 Task: Create List Landing Pages in Board Newsletter Design to Workspace Digital Product Management. Create List Home Page in Board Customer Journey Optimization to Workspace Digital Product Management. Create List About Page in Board Product Launch Strategy and Execution to Workspace Digital Product Management
Action: Mouse moved to (186, 113)
Screenshot: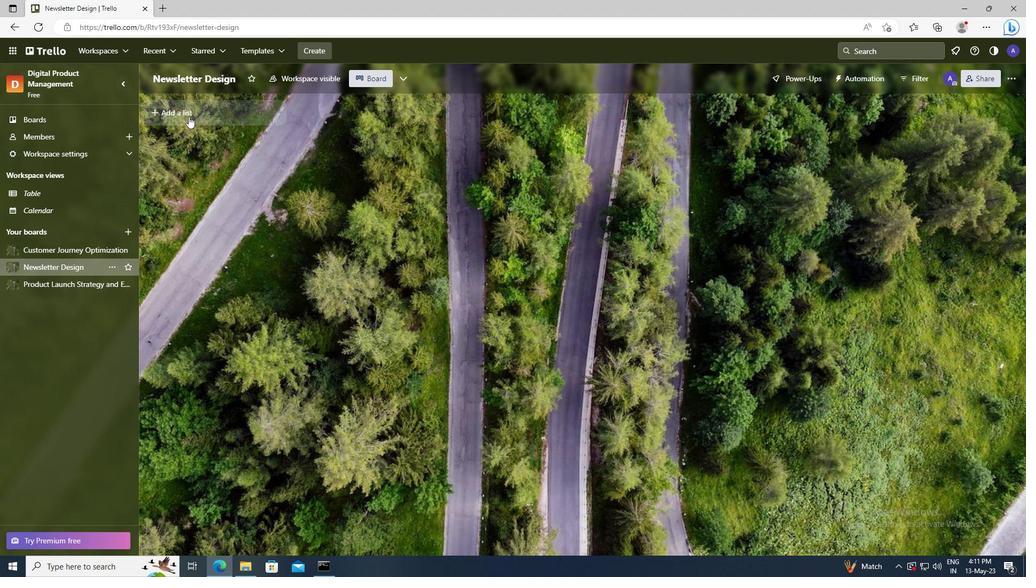 
Action: Mouse pressed left at (186, 113)
Screenshot: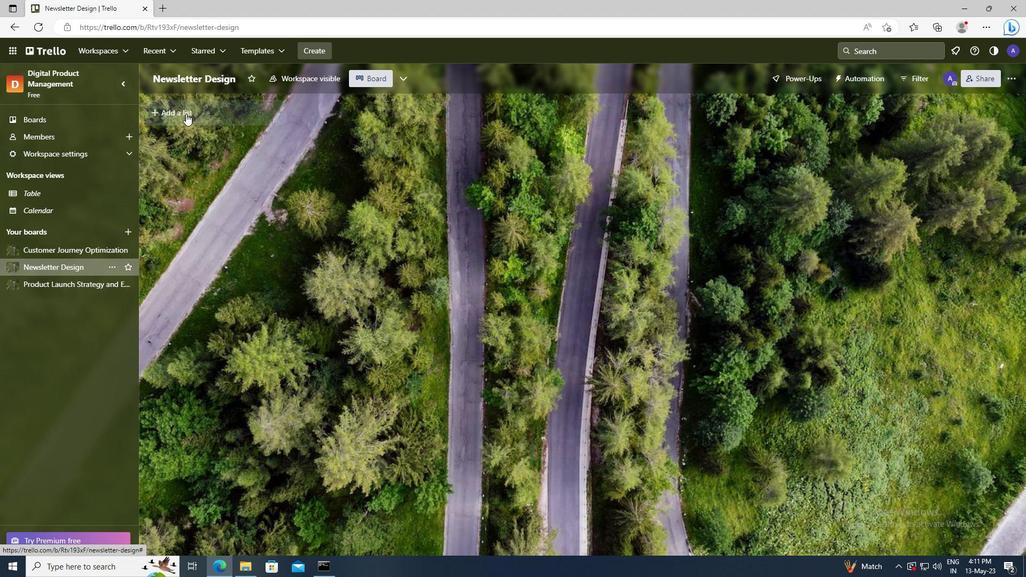 
Action: Key pressed <Key.shift>LANDING<Key.space><Key.shift>PAGES
Screenshot: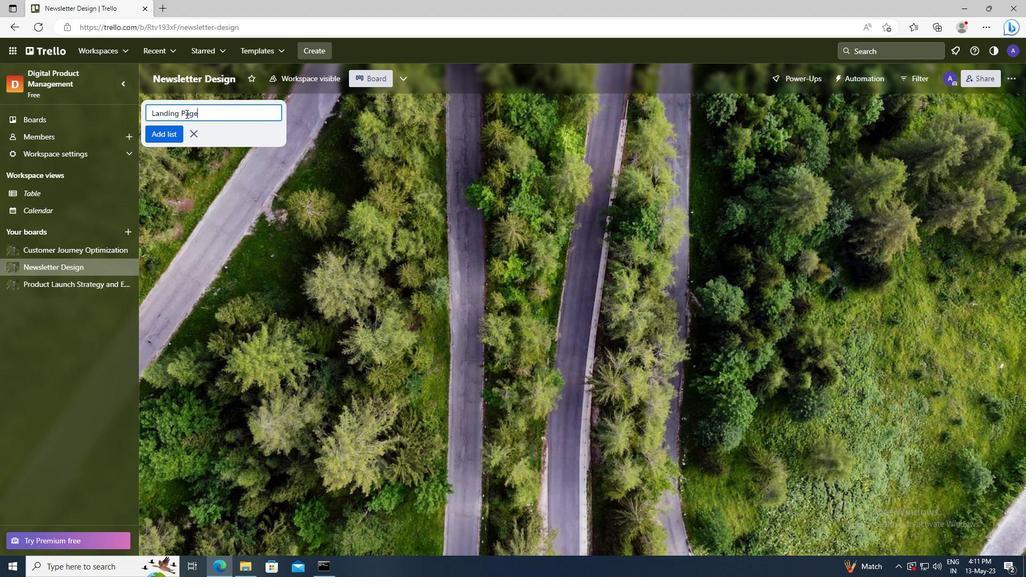 
Action: Mouse moved to (166, 133)
Screenshot: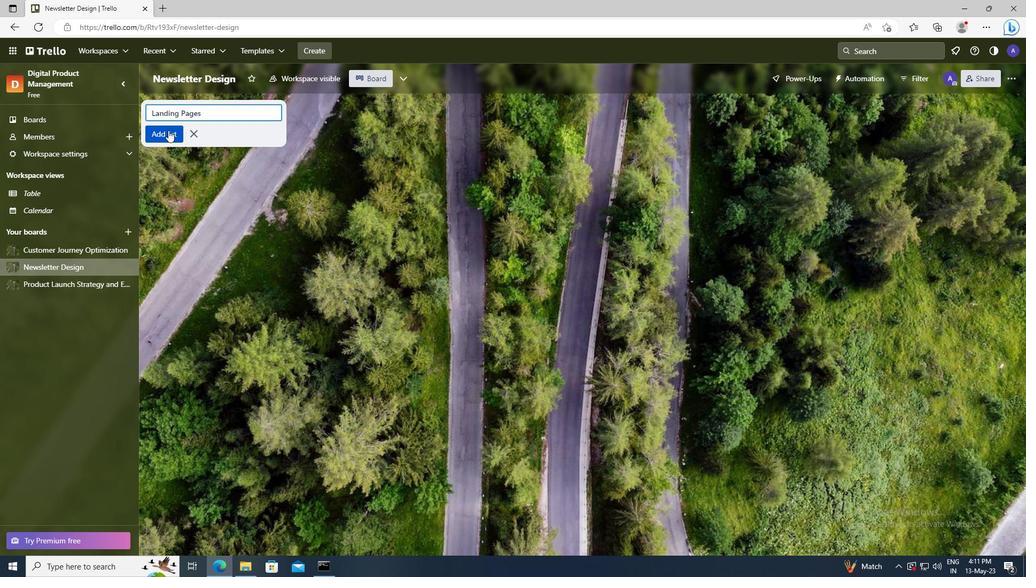 
Action: Mouse pressed left at (166, 133)
Screenshot: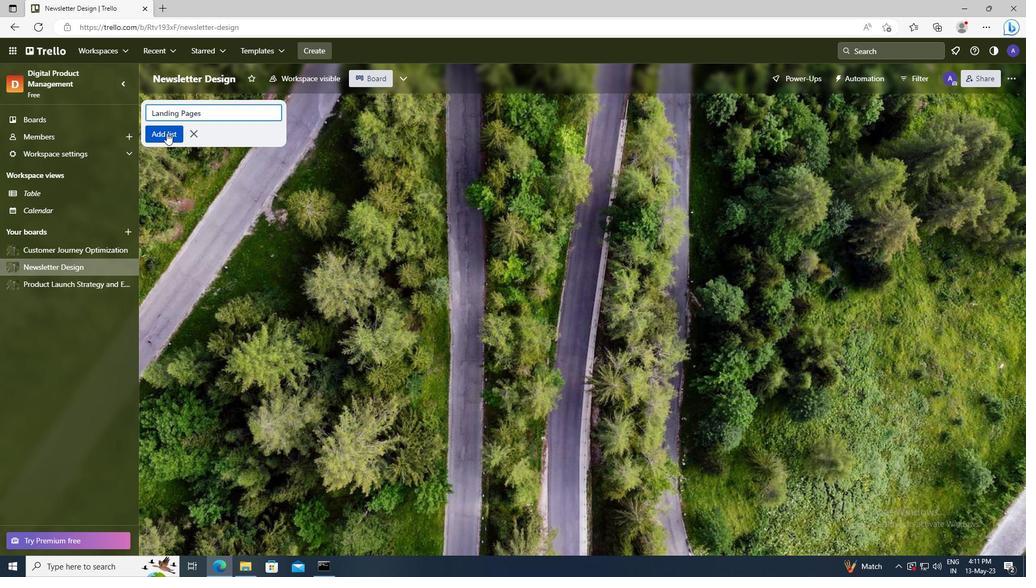
Action: Mouse moved to (94, 250)
Screenshot: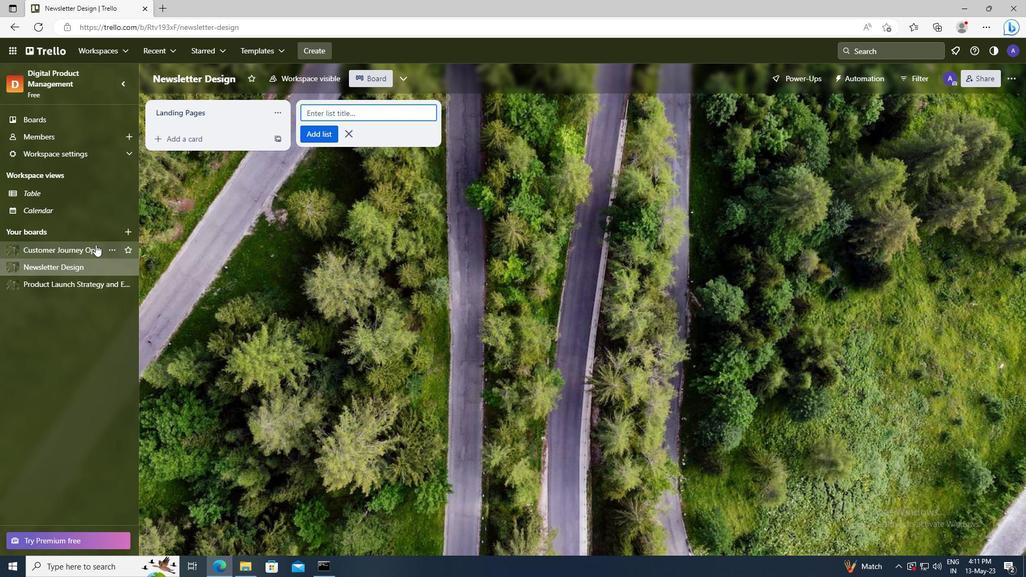 
Action: Mouse pressed left at (94, 250)
Screenshot: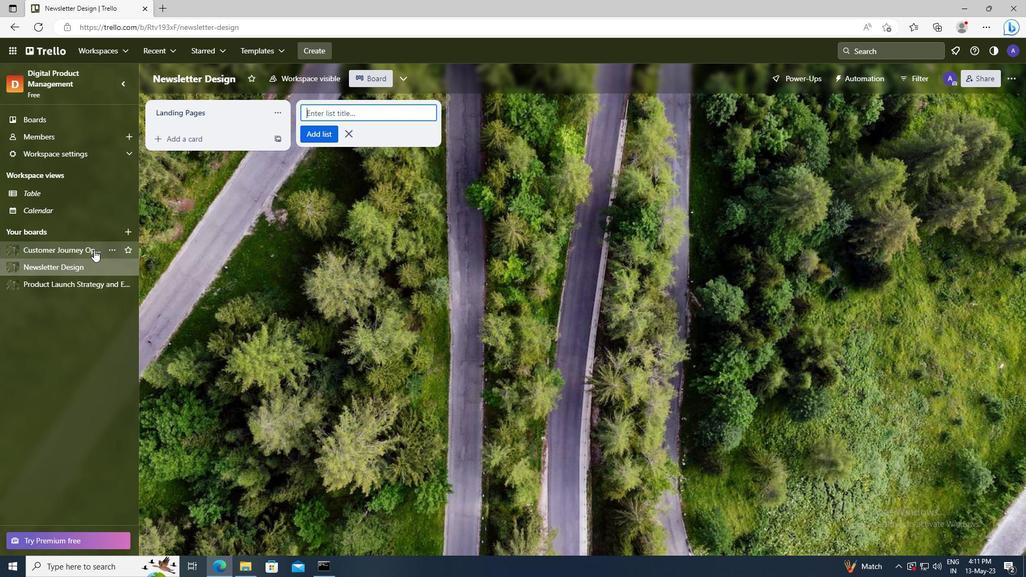 
Action: Mouse moved to (182, 114)
Screenshot: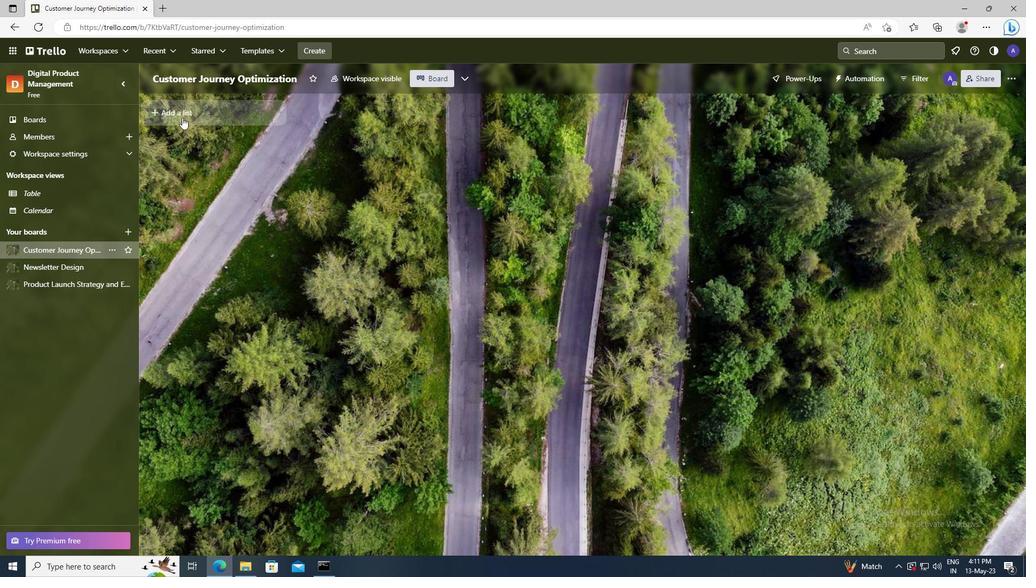 
Action: Mouse pressed left at (182, 114)
Screenshot: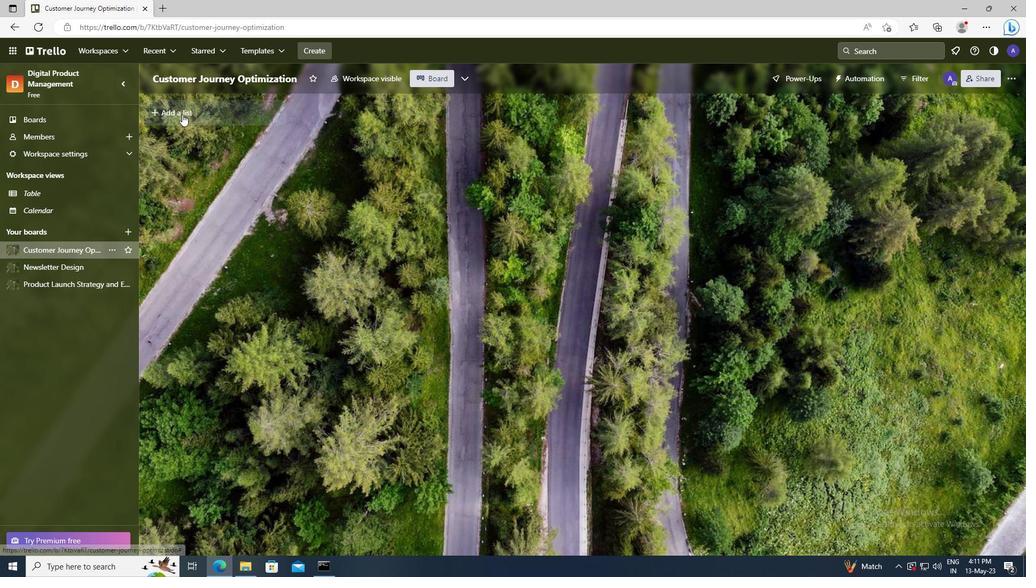 
Action: Key pressed <Key.shift>HOME<Key.space><Key.shift>PAGE
Screenshot: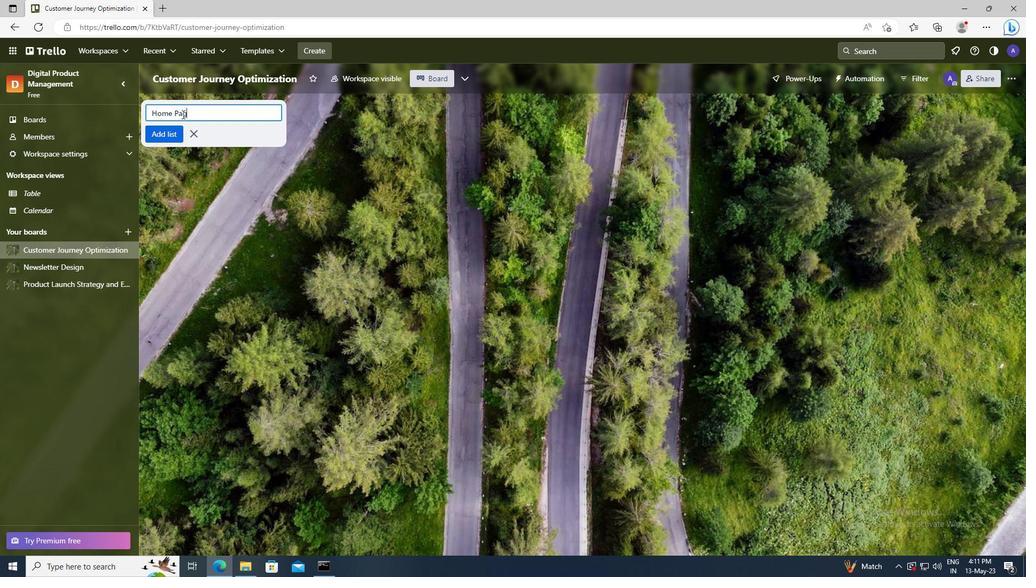 
Action: Mouse moved to (172, 132)
Screenshot: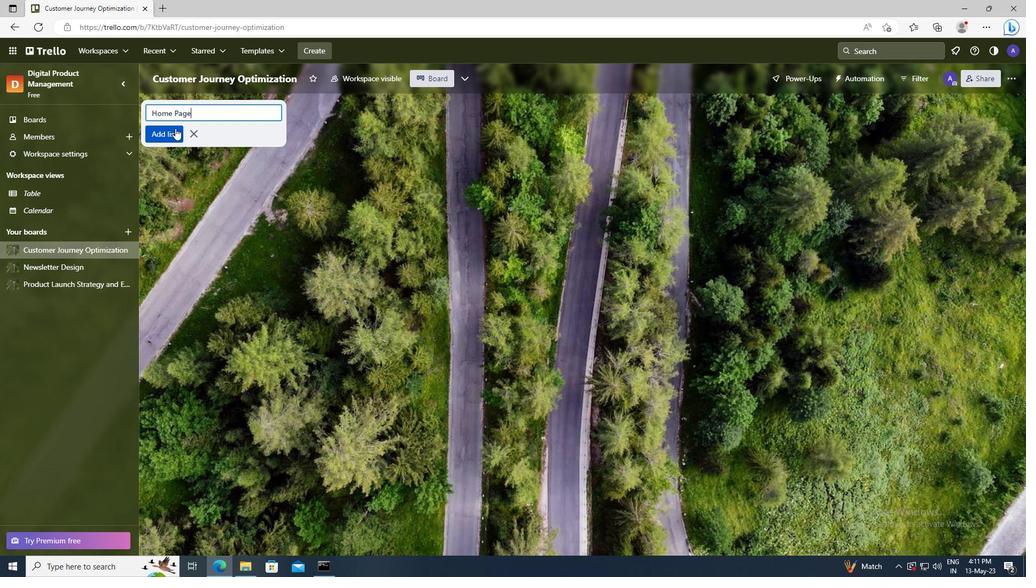 
Action: Mouse pressed left at (172, 132)
Screenshot: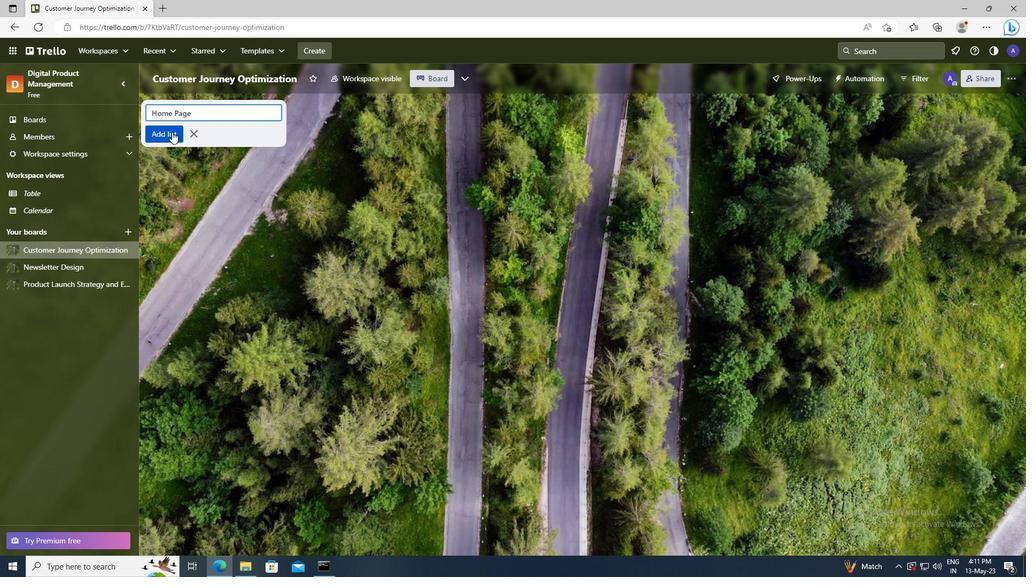 
Action: Mouse moved to (72, 286)
Screenshot: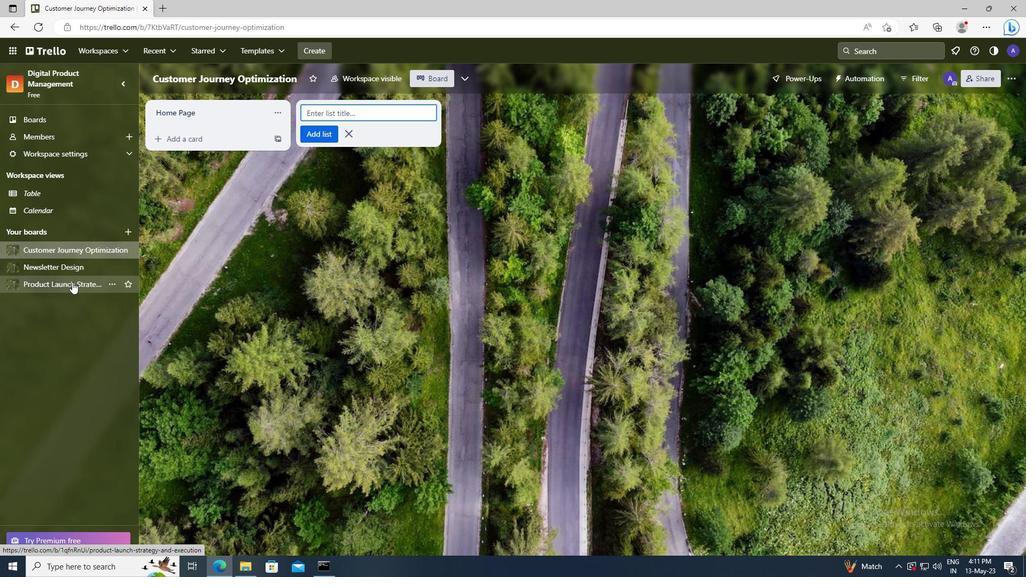 
Action: Mouse pressed left at (72, 286)
Screenshot: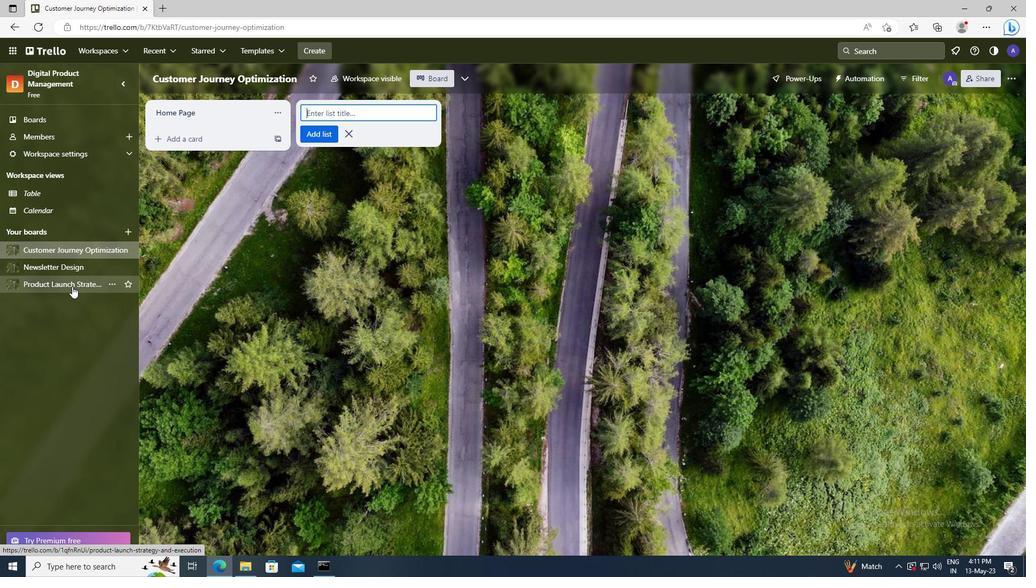 
Action: Mouse moved to (182, 114)
Screenshot: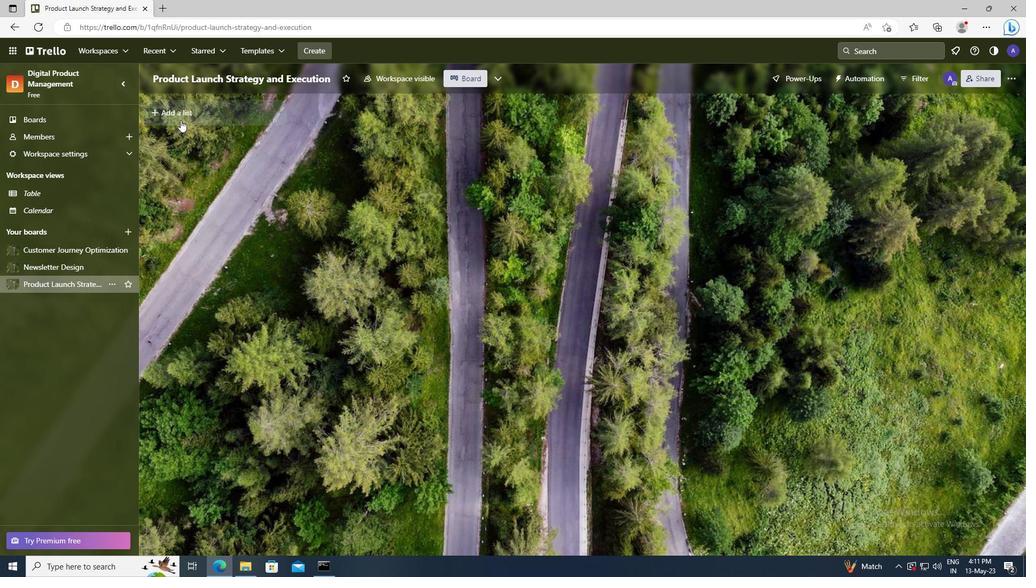 
Action: Mouse pressed left at (182, 114)
Screenshot: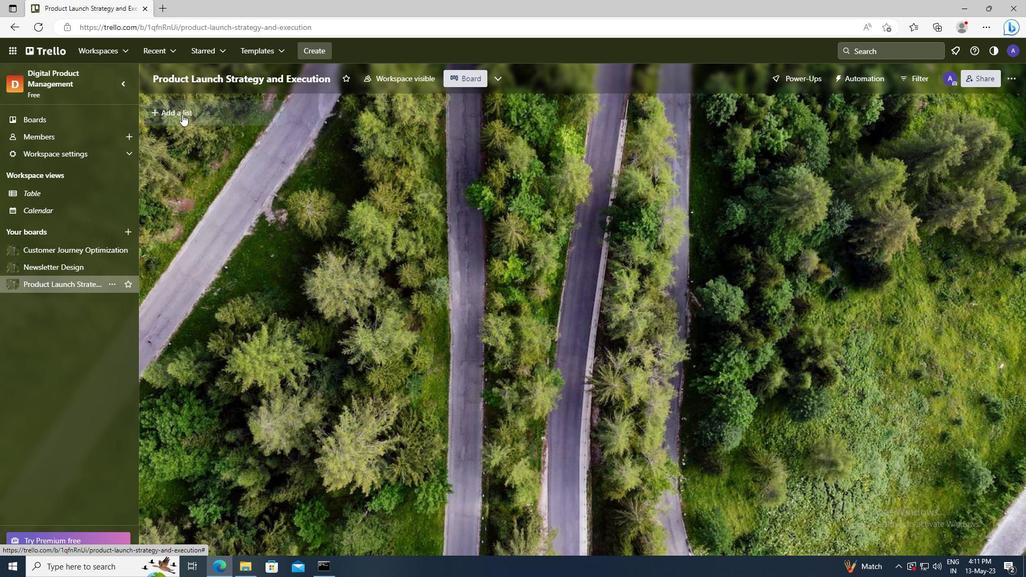
Action: Key pressed <Key.shift>ABOUT<Key.space><Key.shift>PAGE
Screenshot: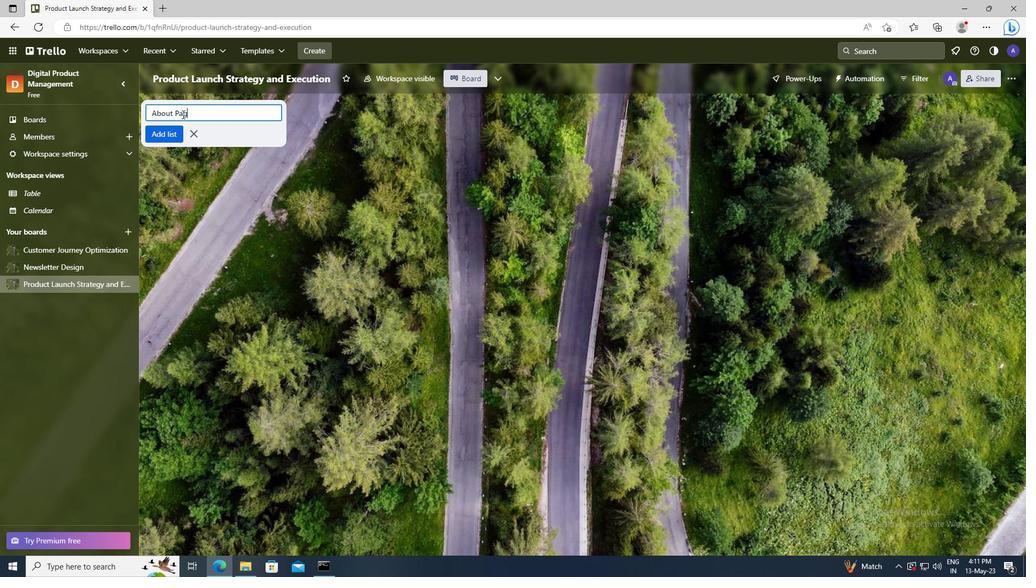 
Action: Mouse moved to (171, 131)
Screenshot: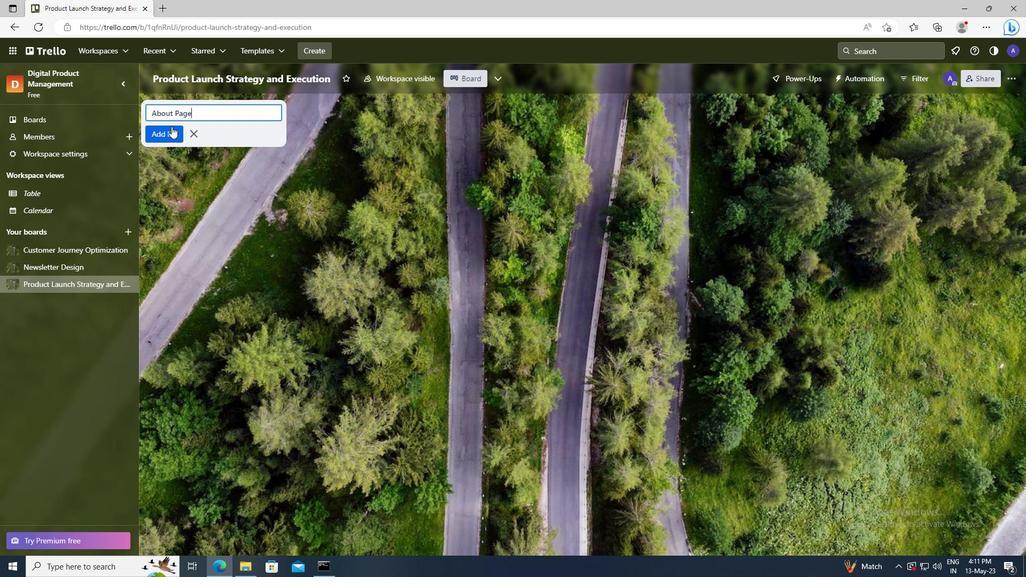 
Action: Mouse pressed left at (171, 131)
Screenshot: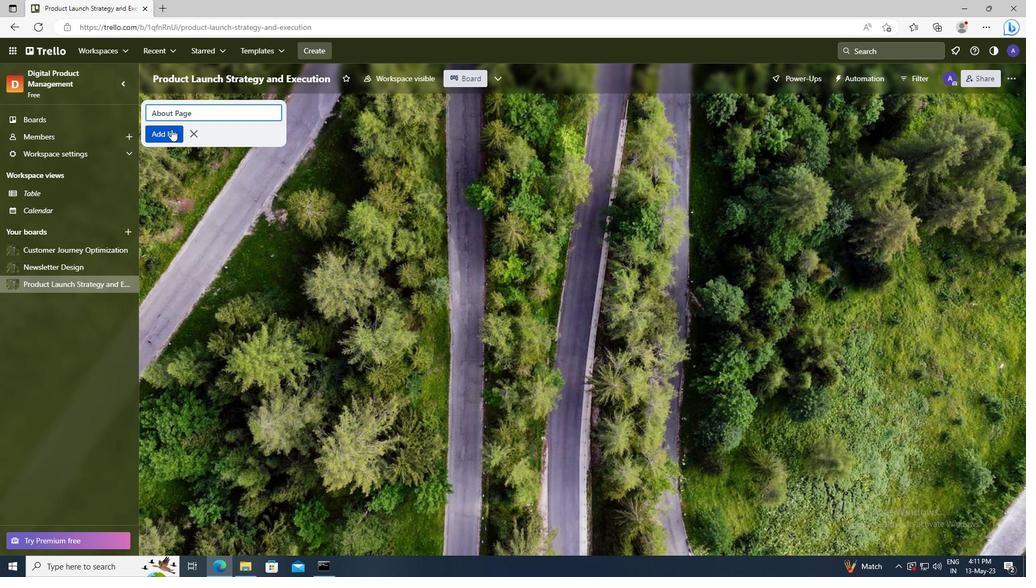 
